 Task: Make in the project ChampionTech an epic 'Cloud disaster recovery'. Create in the project ChampionTech an epic 'Cloud-based analytics platform development'. Add in the project ChampionTech an epic 'IT performance benchmarking'
Action: Mouse moved to (251, 70)
Screenshot: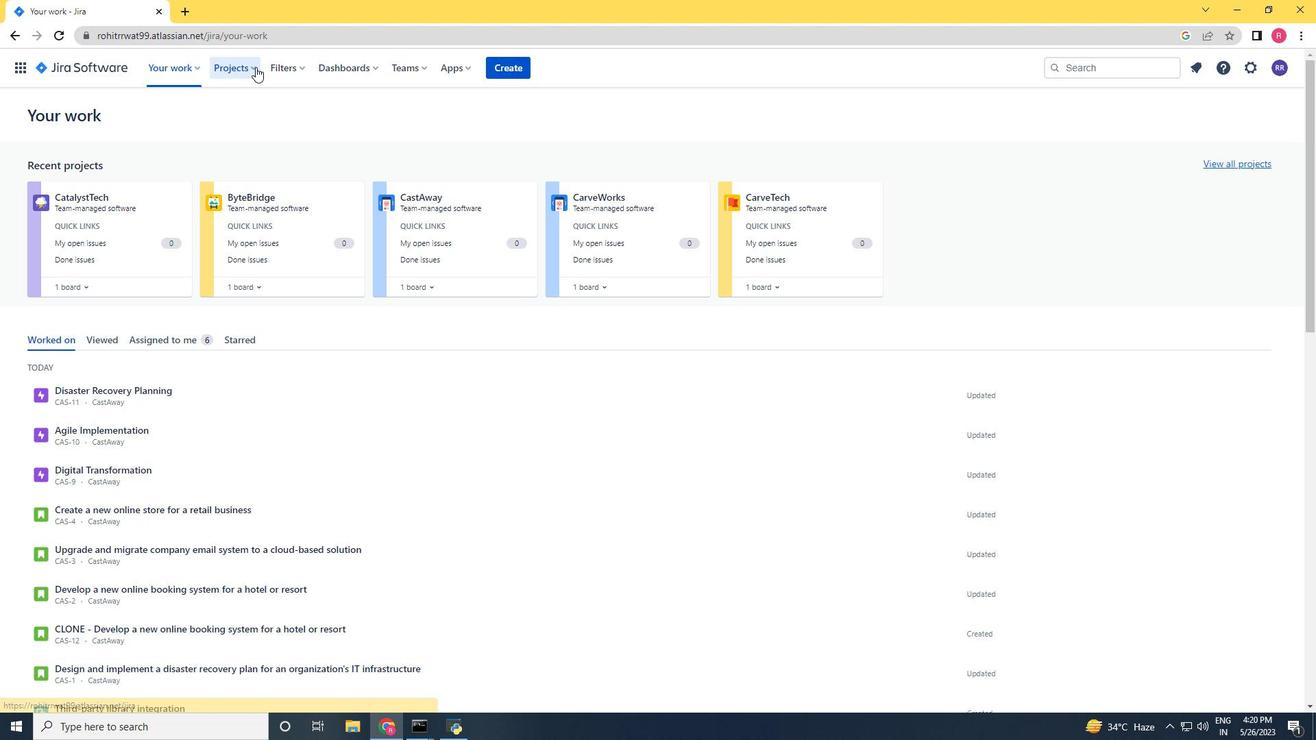 
Action: Mouse pressed left at (251, 70)
Screenshot: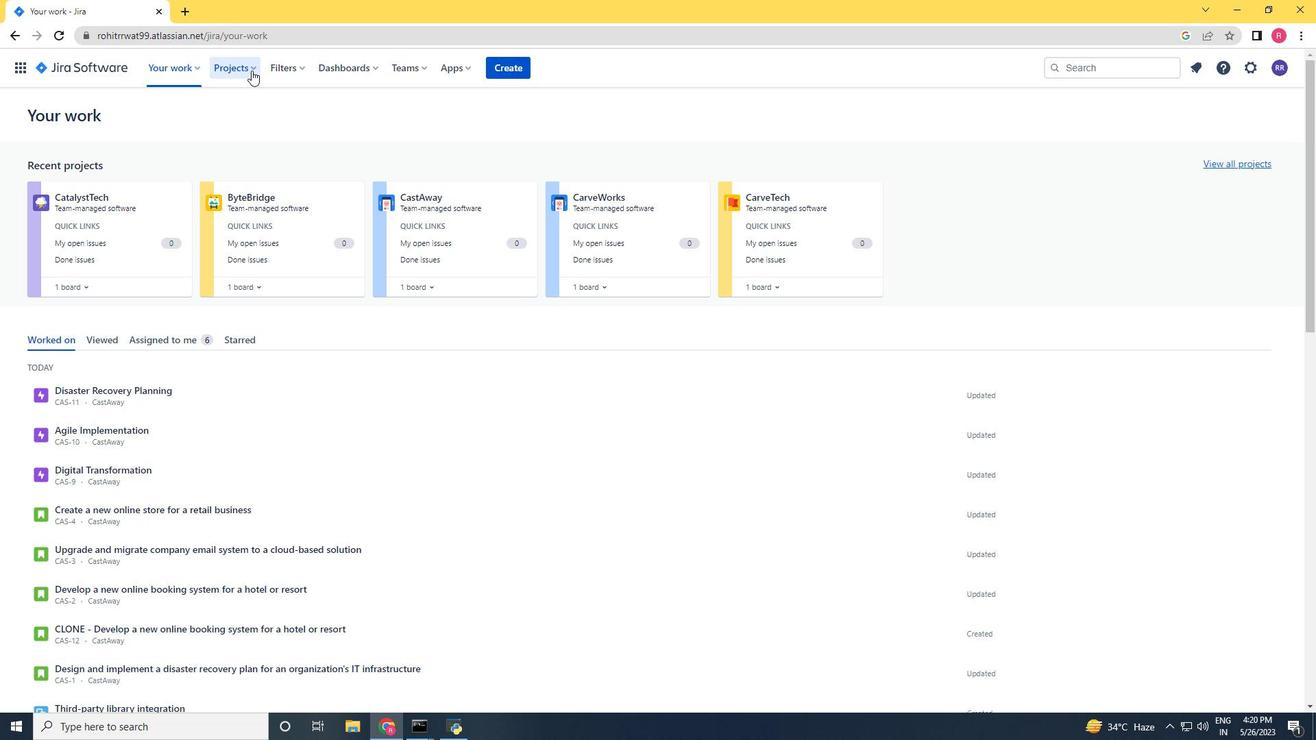 
Action: Mouse moved to (257, 136)
Screenshot: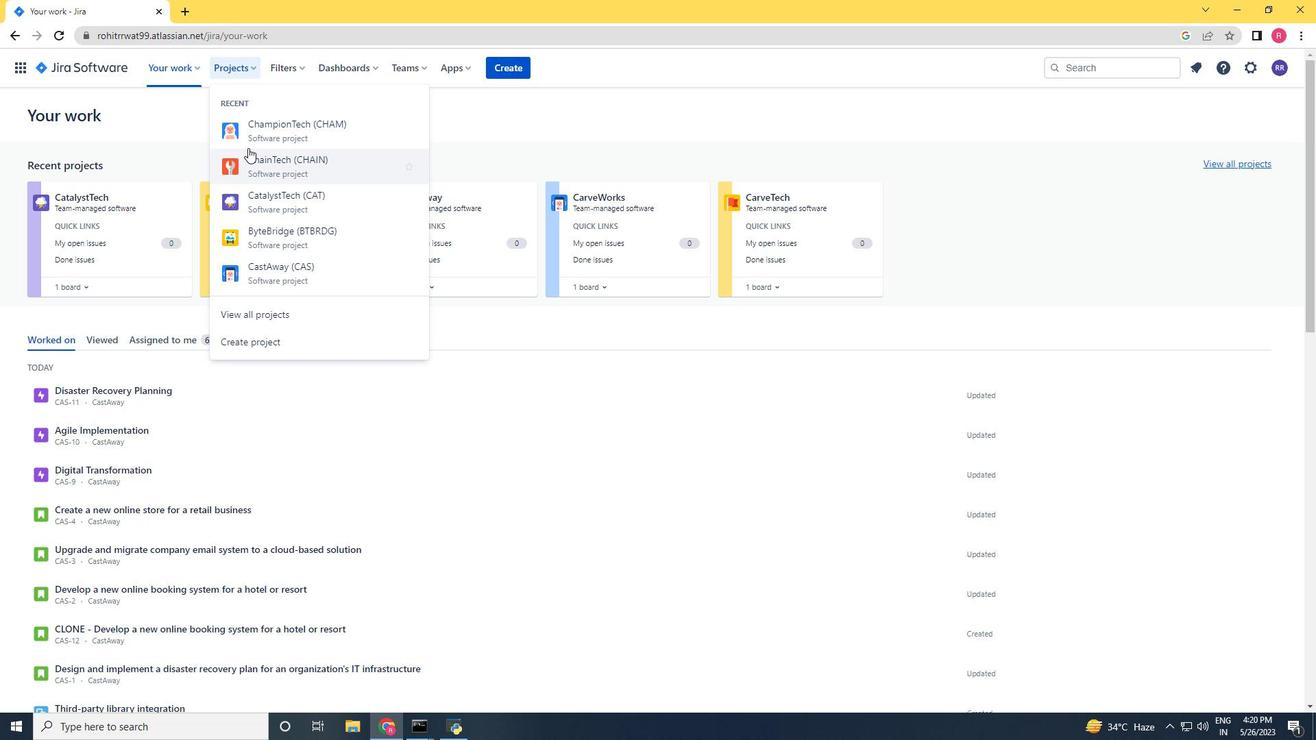
Action: Mouse pressed left at (257, 136)
Screenshot: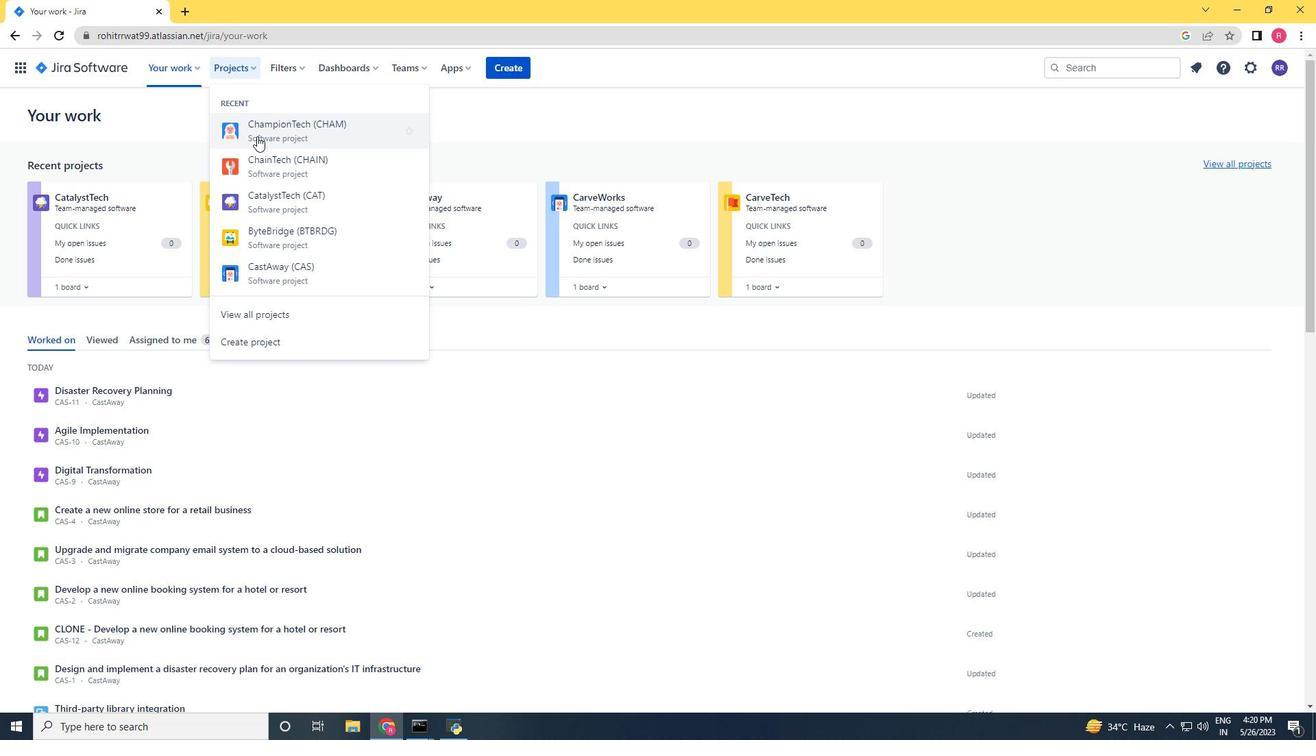 
Action: Mouse moved to (98, 210)
Screenshot: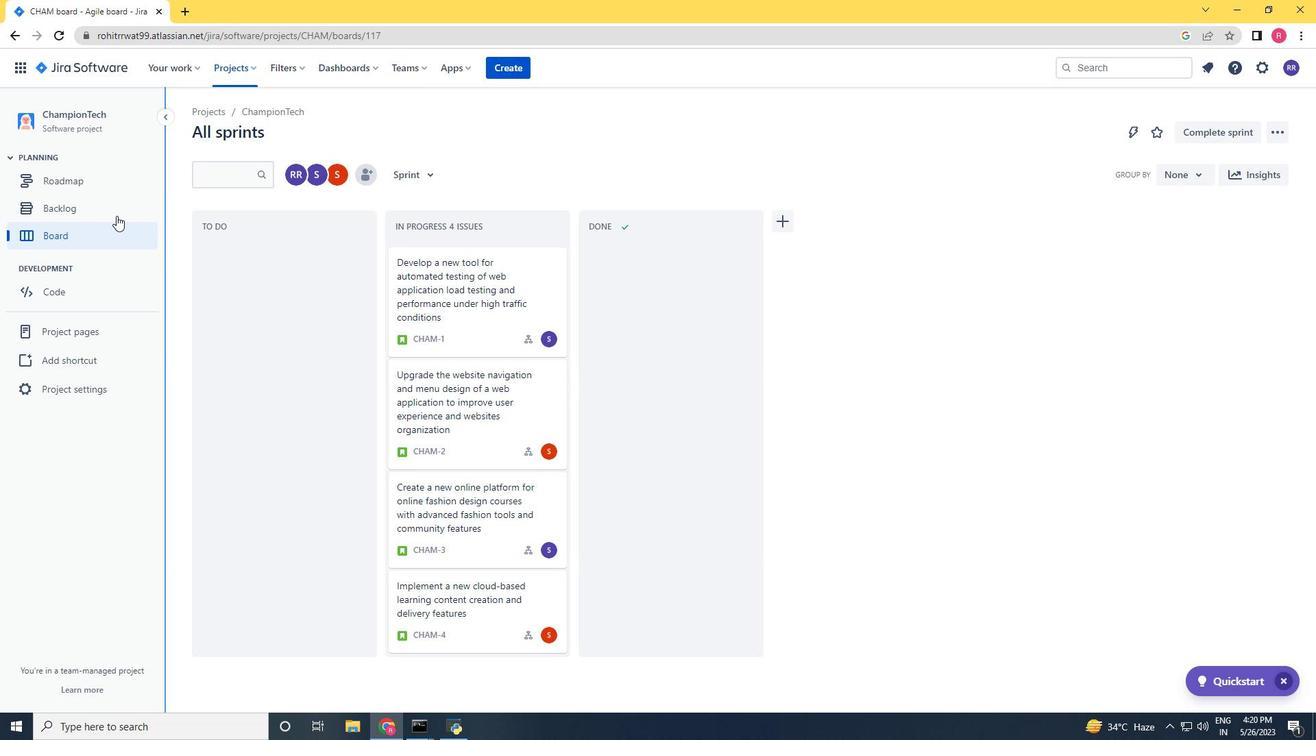
Action: Mouse pressed left at (98, 210)
Screenshot: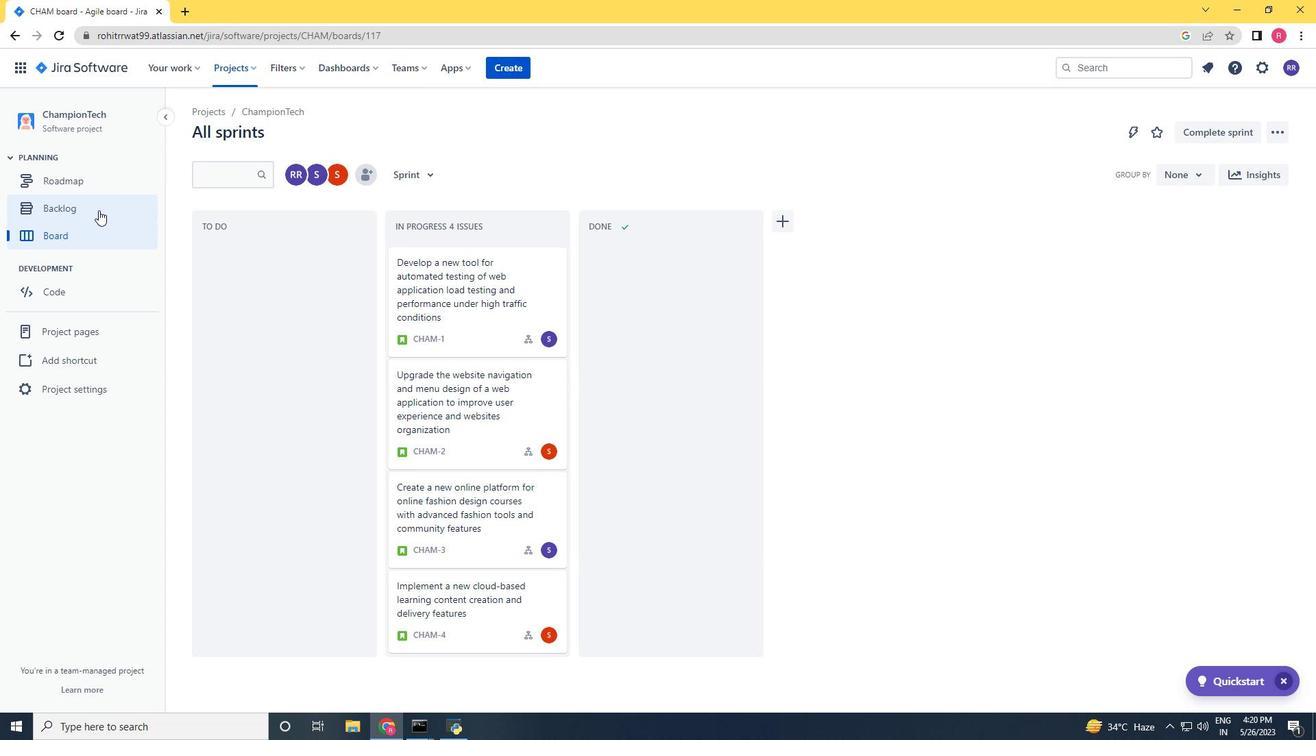 
Action: Mouse moved to (400, 165)
Screenshot: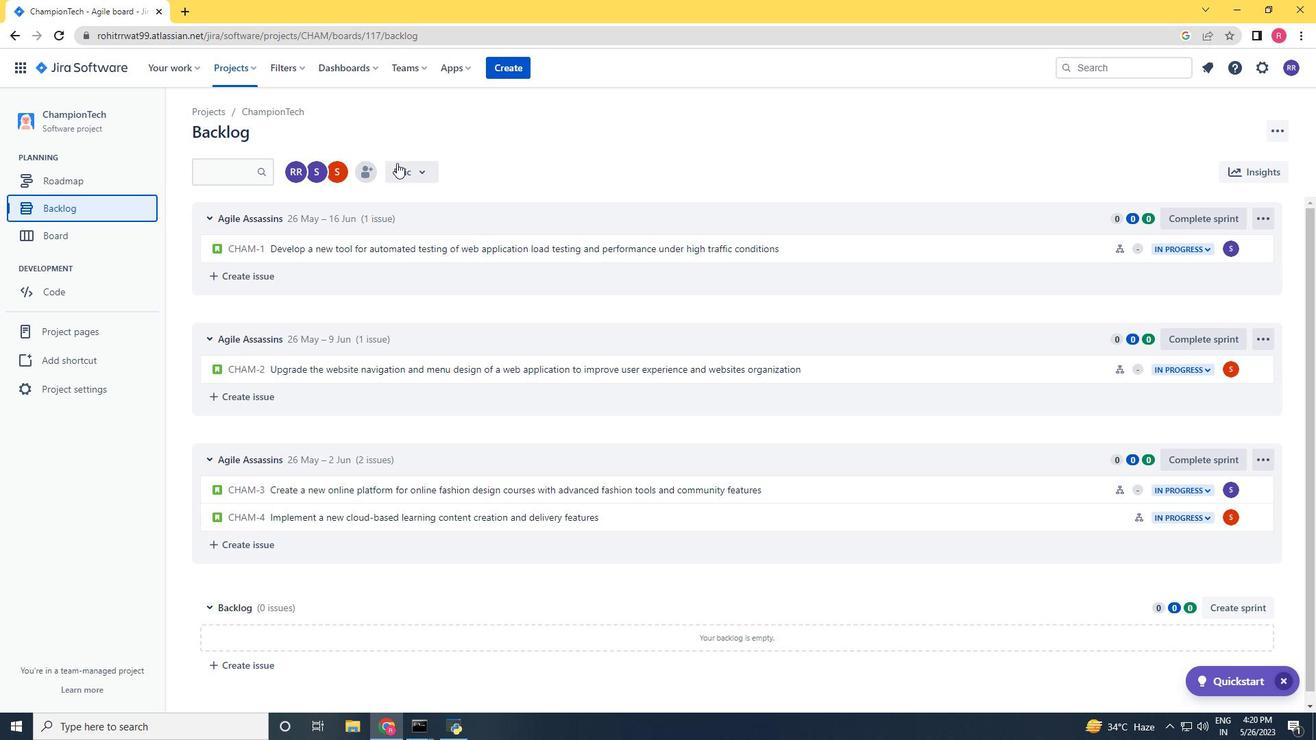 
Action: Mouse pressed left at (400, 165)
Screenshot: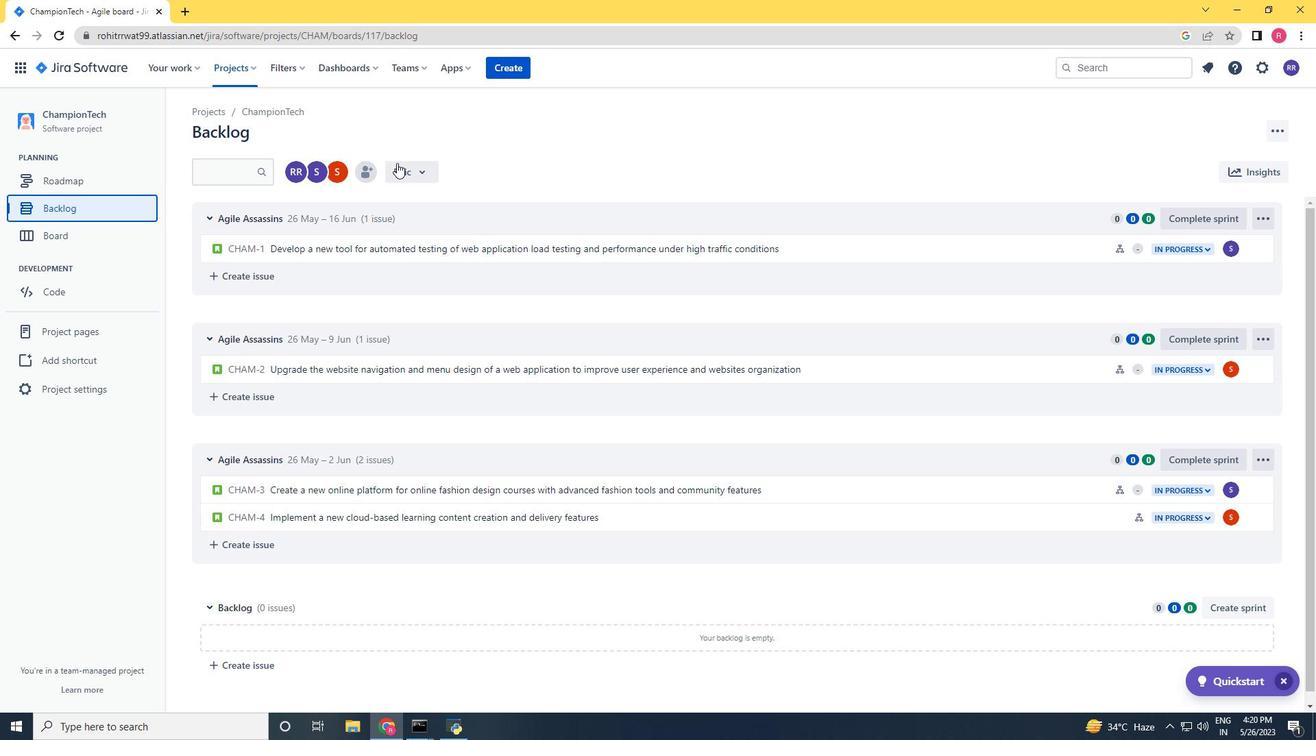 
Action: Mouse moved to (420, 253)
Screenshot: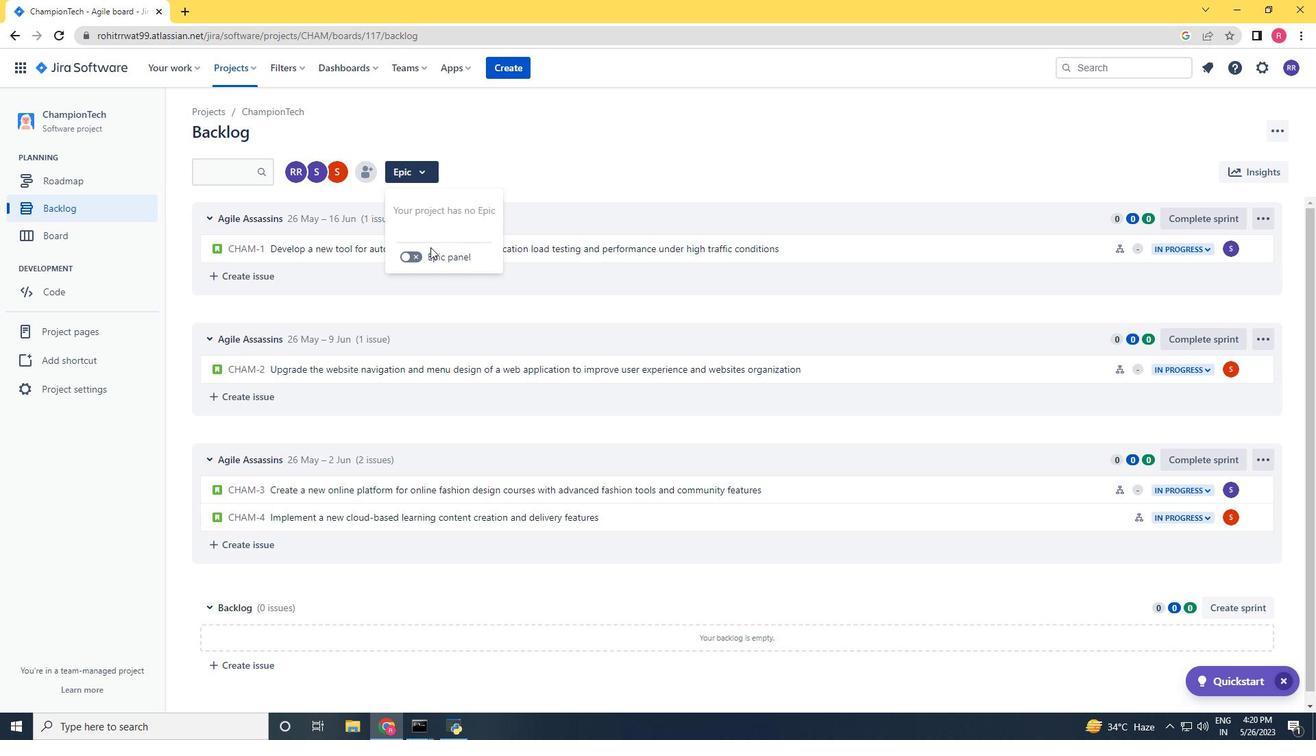 
Action: Mouse pressed left at (420, 253)
Screenshot: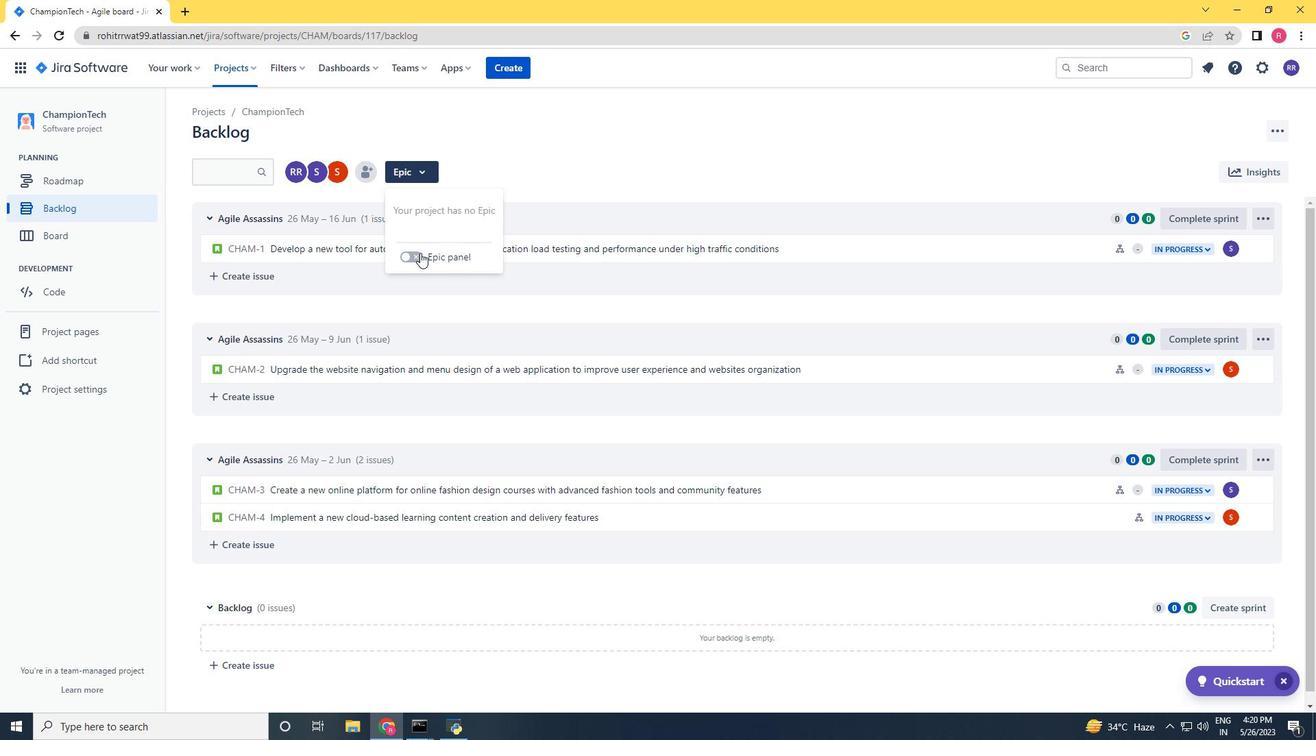 
Action: Mouse moved to (279, 482)
Screenshot: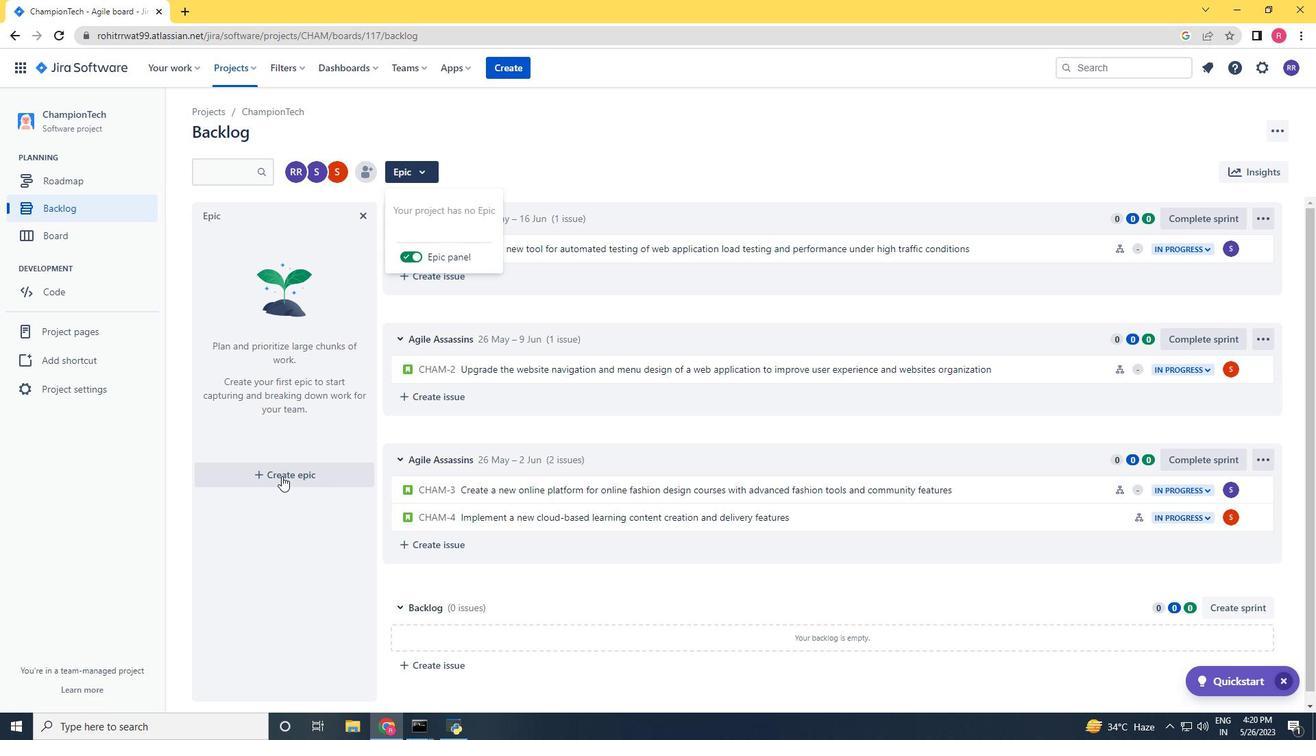 
Action: Mouse pressed left at (279, 482)
Screenshot: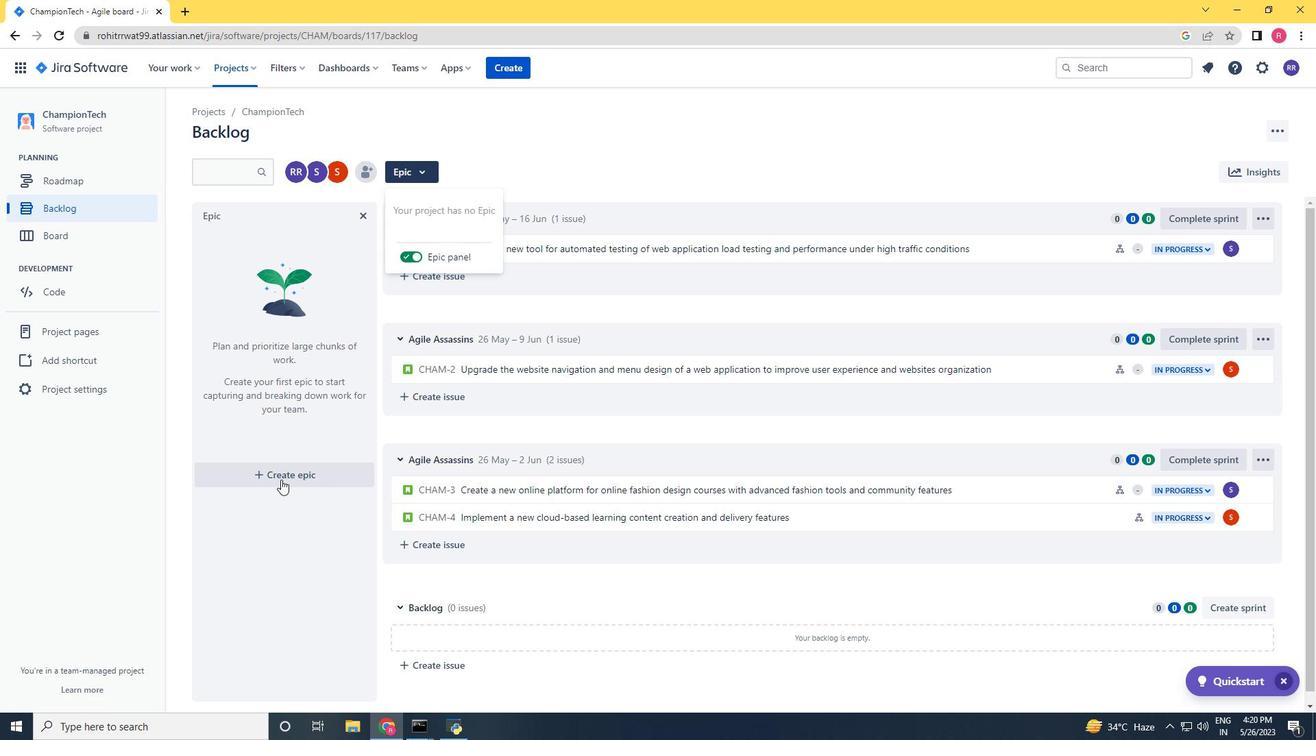 
Action: Key pressed <Key.shift>Cloud<Key.space>disaster<Key.space>recovery<Key.enter><Key.shift><Key.shift><Key.shift><Key.shift>Cloud-based<Key.space>analytics<Key.space>o<Key.backspace>platform<Key.space>development<Key.space><Key.enter><Key.shift_r>IT<Key.space>performance<Key.space>benchmarking<Key.enter><Key.enter>
Screenshot: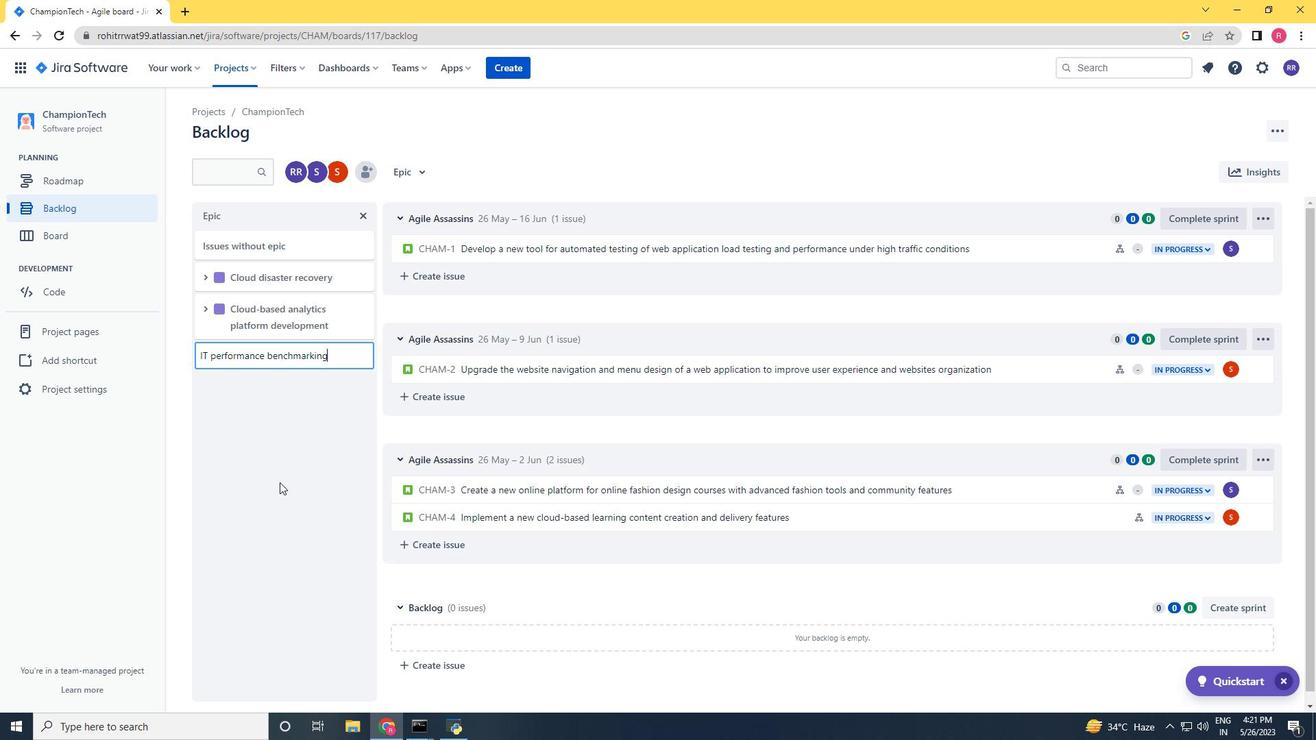 
